 Task: Open Card Card0000000189 in Board Board0000000048 in Workspace WS0000000016 in Trello. Add Member mailaustralia7@gmail.com to Card Card0000000189 in Board Board0000000048 in Workspace WS0000000016 in Trello. Add Purple Label titled Label0000000189 to Card Card0000000189 in Board Board0000000048 in Workspace WS0000000016 in Trello. Add Checklist CL0000000189 to Card Card0000000189 in Board Board0000000048 in Workspace WS0000000016 in Trello. Add Dates with Start Date as Aug 01 2023 and Due Date as Aug 31 2023 to Card Card0000000189 in Board Board0000000048 in Workspace WS0000000016 in Trello
Action: Mouse moved to (304, 162)
Screenshot: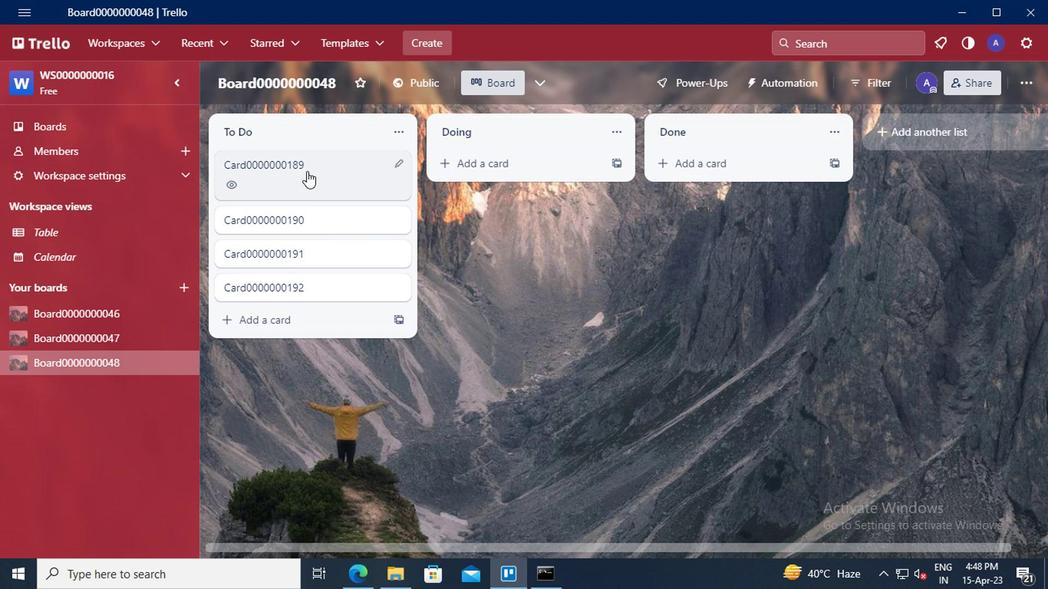 
Action: Mouse pressed left at (304, 162)
Screenshot: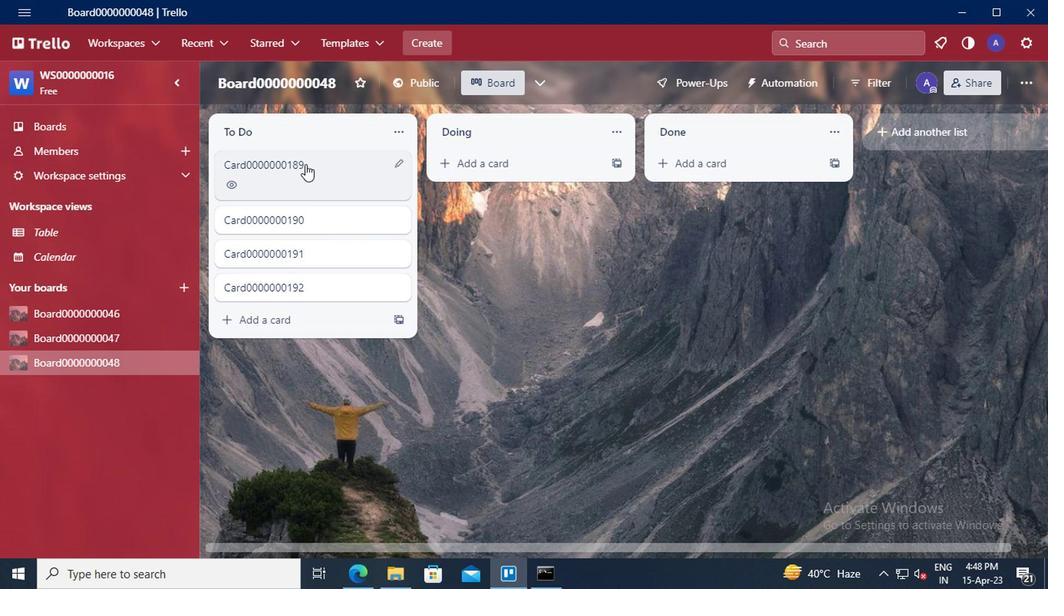 
Action: Mouse moved to (698, 144)
Screenshot: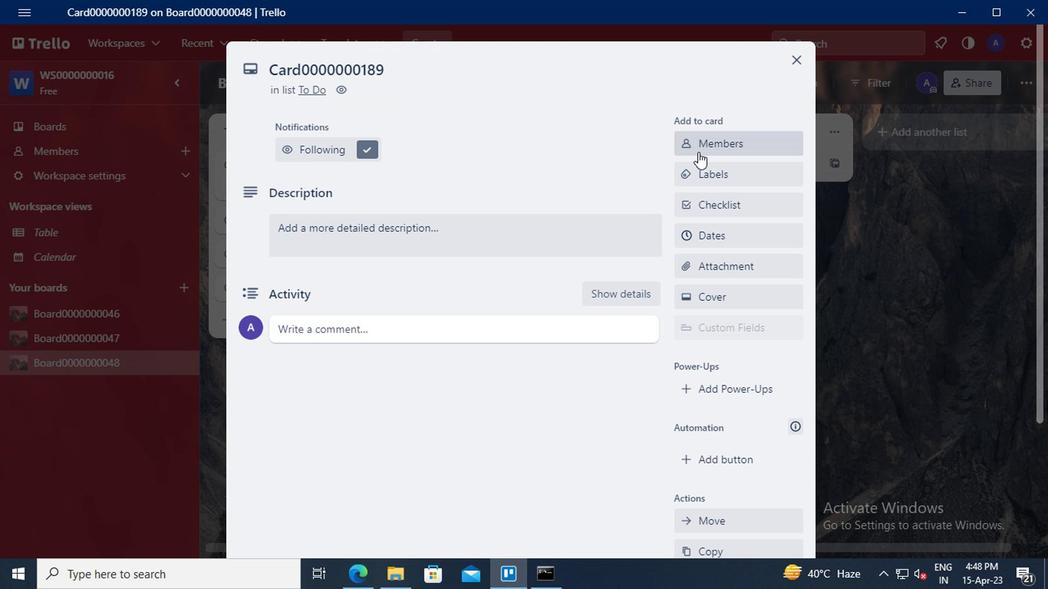 
Action: Mouse pressed left at (698, 144)
Screenshot: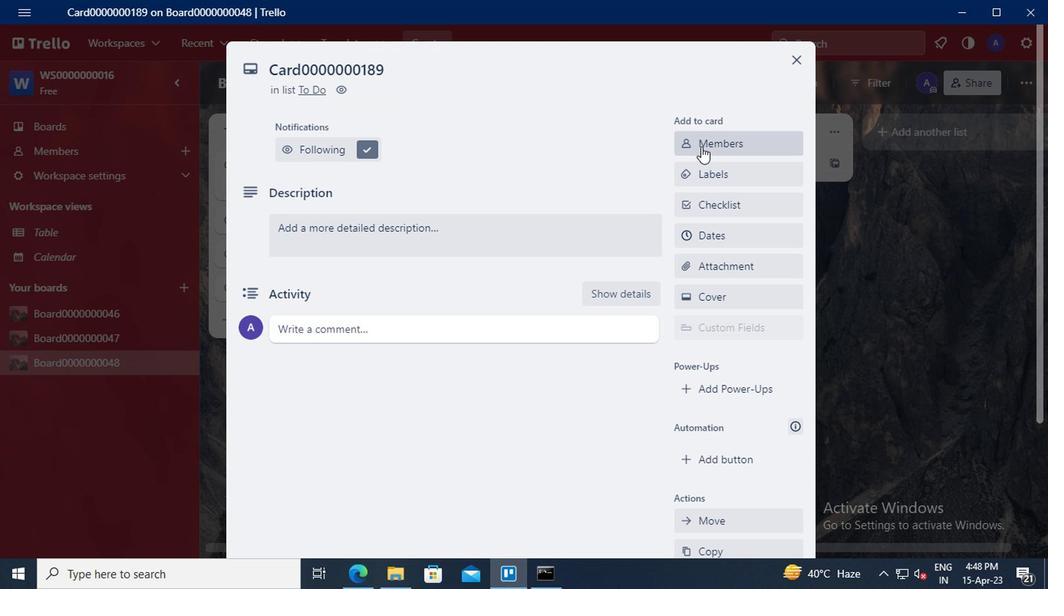 
Action: Mouse moved to (722, 214)
Screenshot: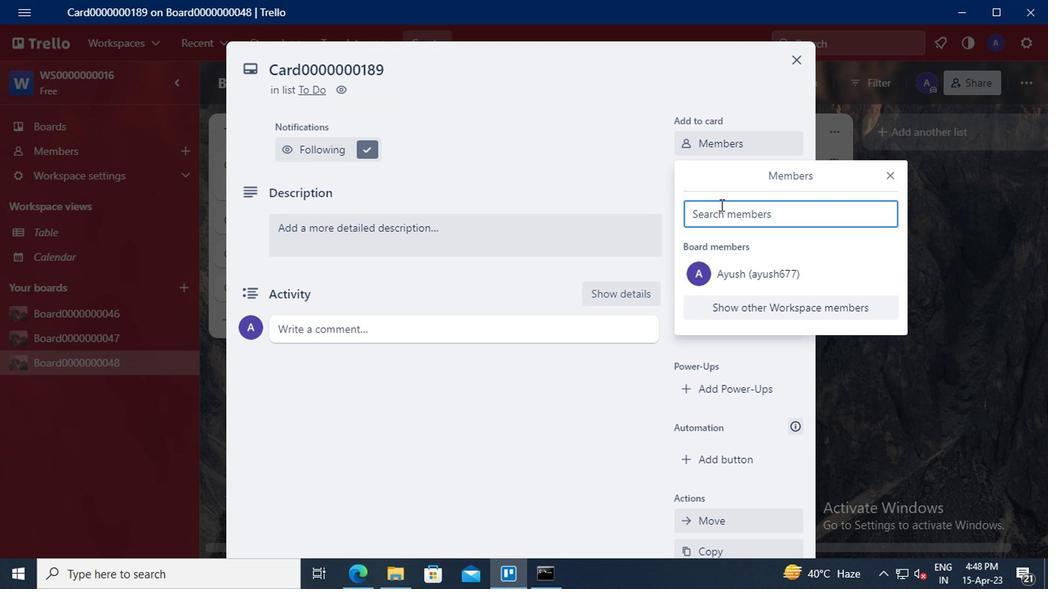 
Action: Mouse pressed left at (722, 214)
Screenshot: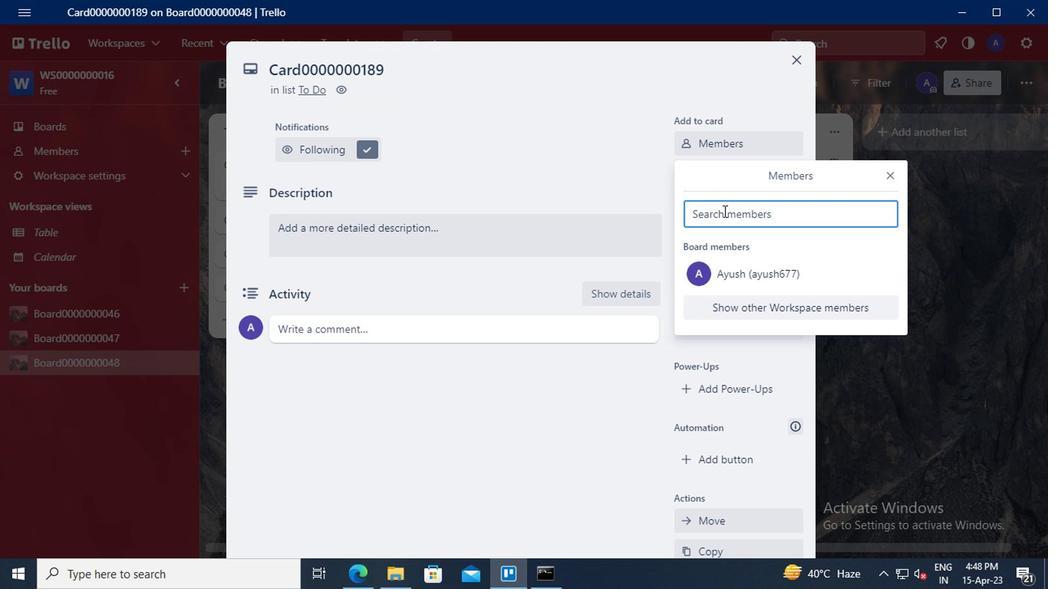 
Action: Key pressed <Key.shift_r>Australia
Screenshot: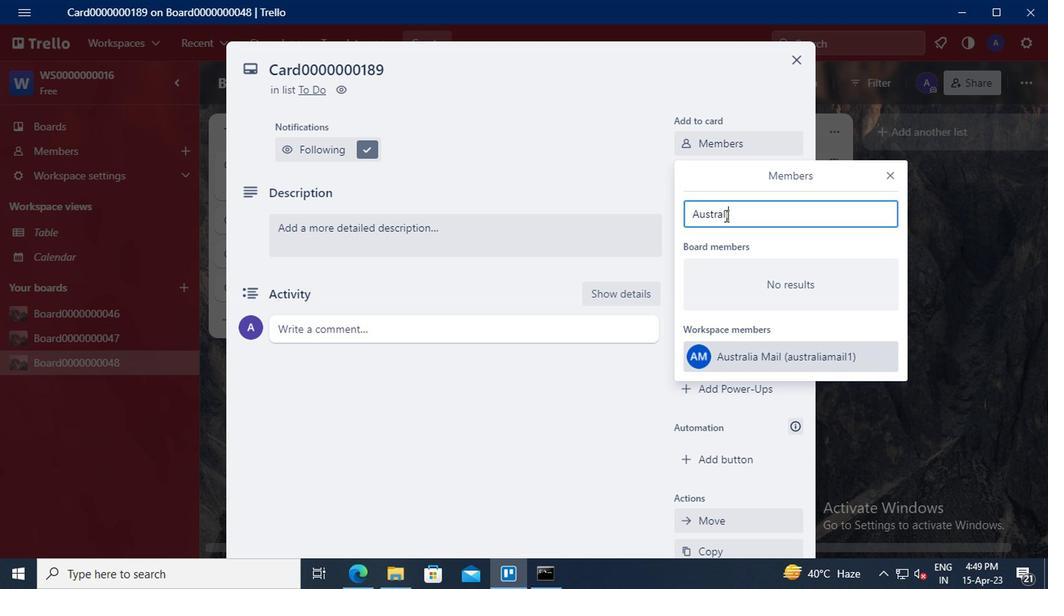
Action: Mouse moved to (736, 350)
Screenshot: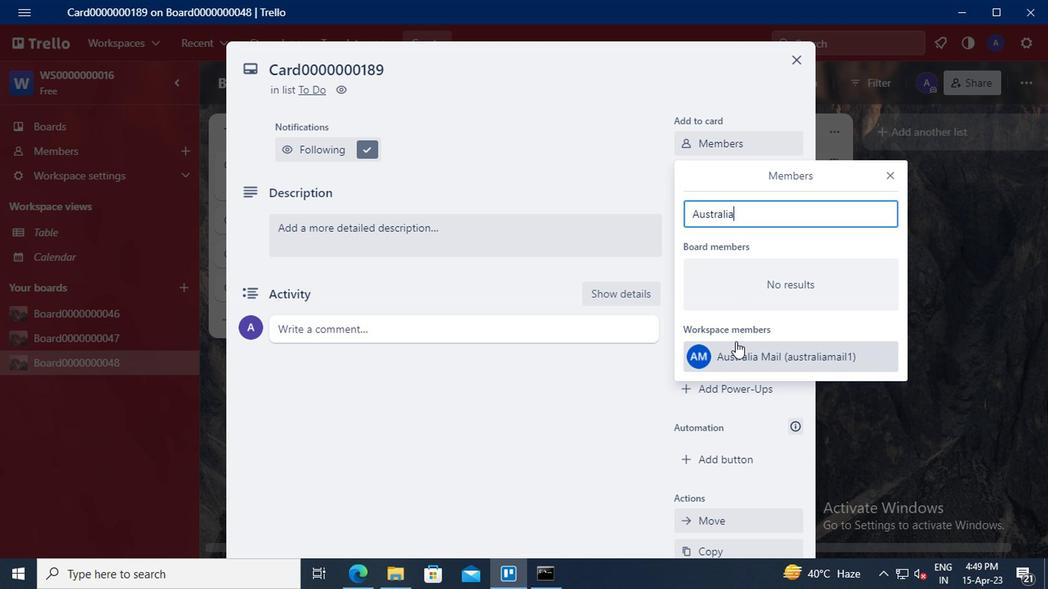 
Action: Mouse pressed left at (736, 350)
Screenshot: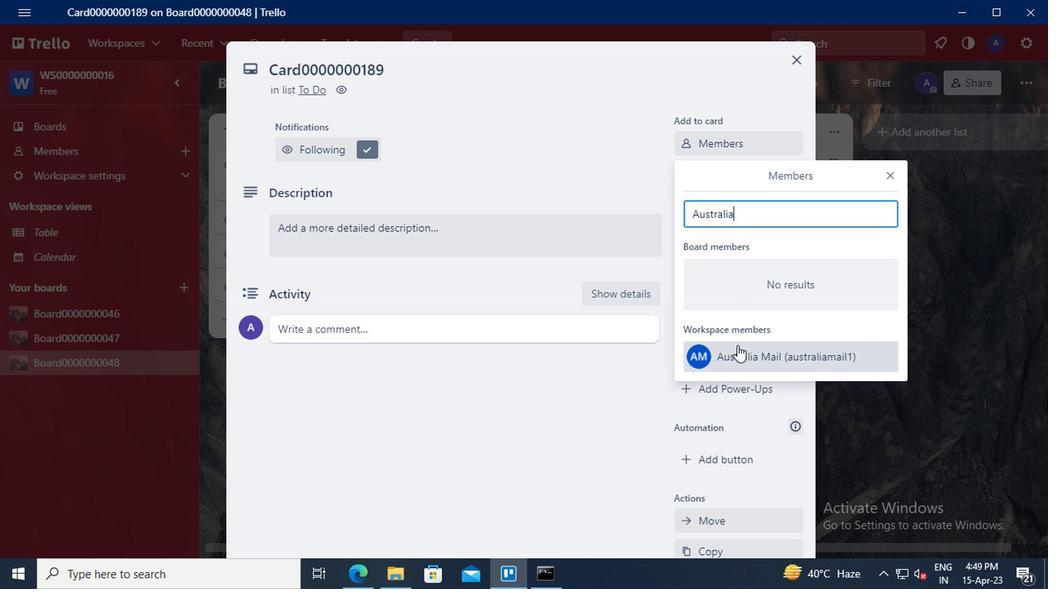
Action: Mouse moved to (886, 171)
Screenshot: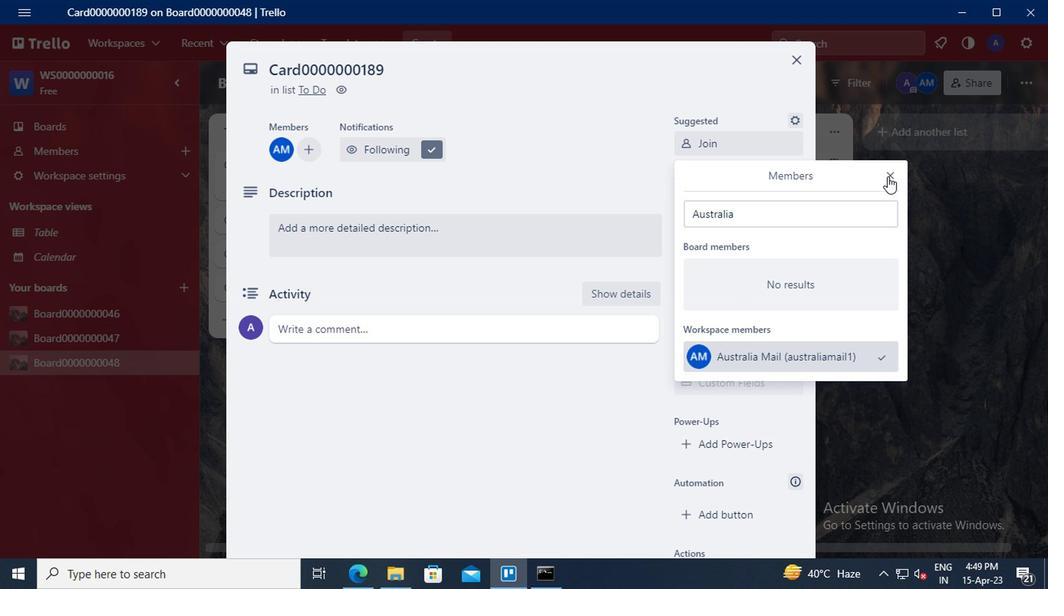 
Action: Mouse pressed left at (886, 171)
Screenshot: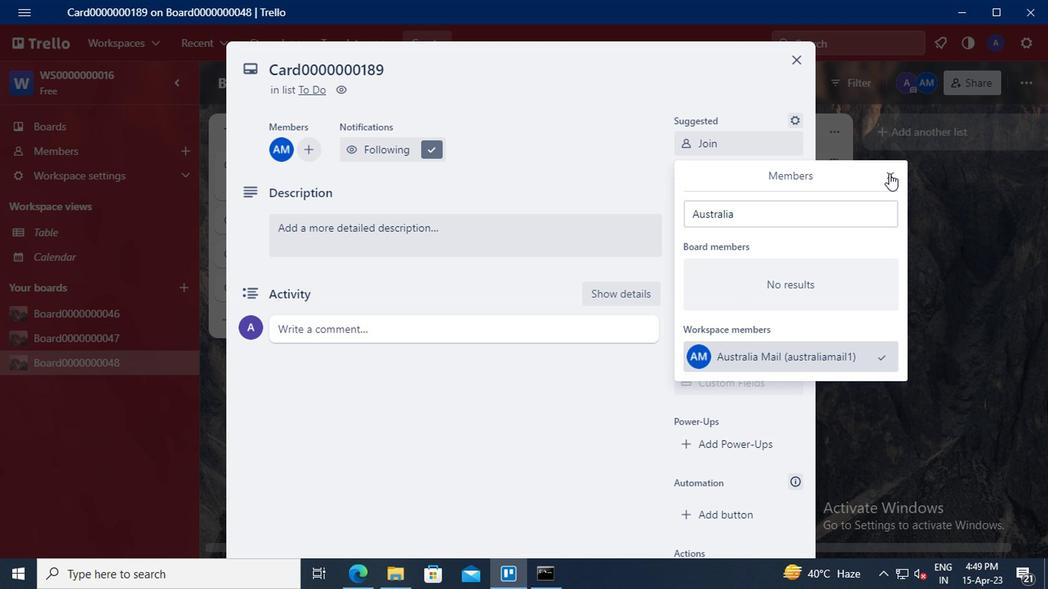 
Action: Mouse moved to (724, 222)
Screenshot: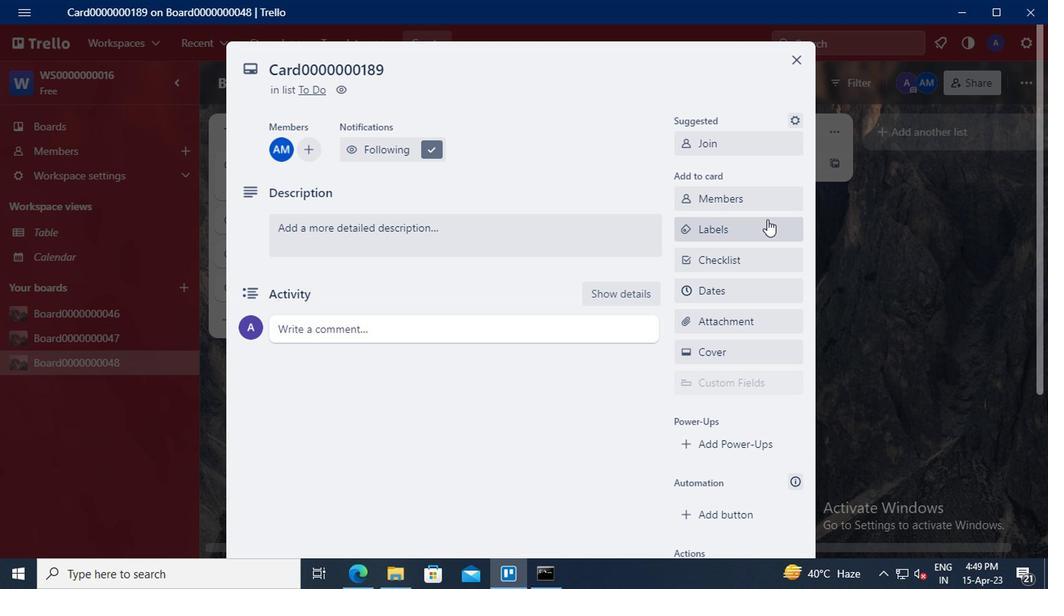 
Action: Mouse pressed left at (724, 222)
Screenshot: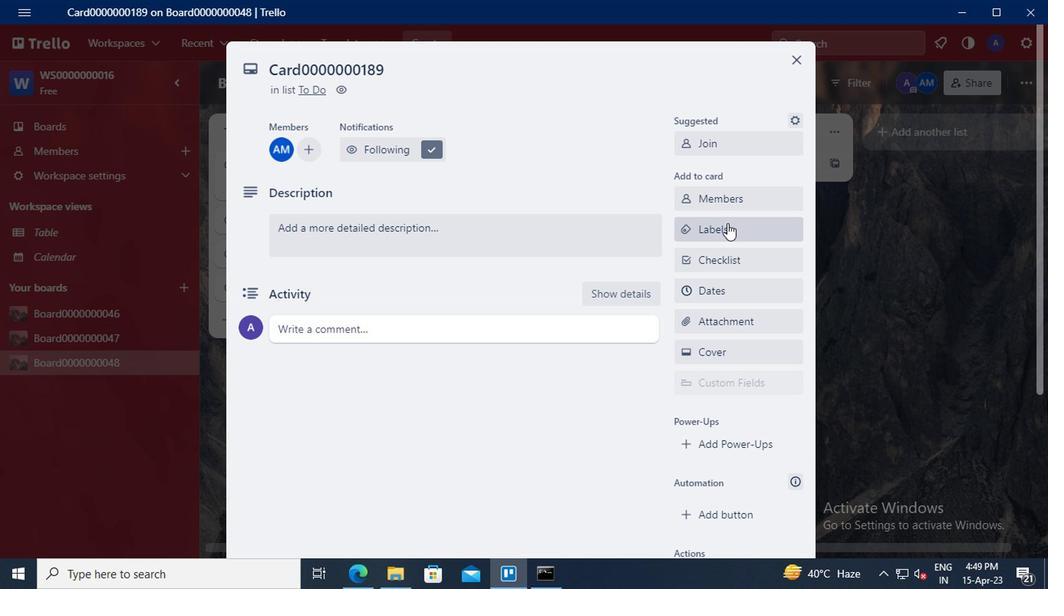 
Action: Mouse moved to (775, 348)
Screenshot: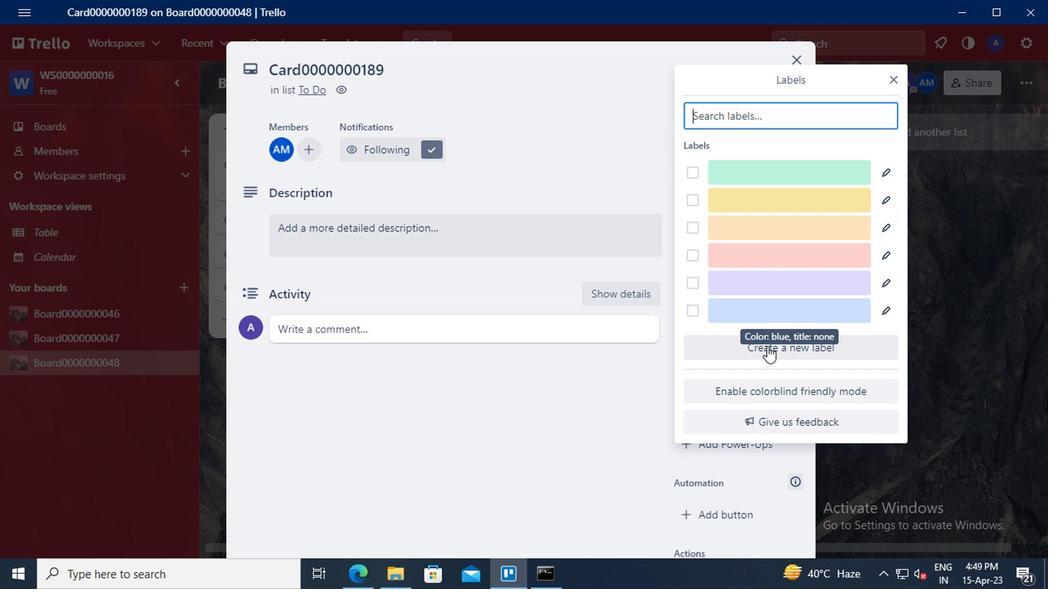 
Action: Mouse pressed left at (775, 348)
Screenshot: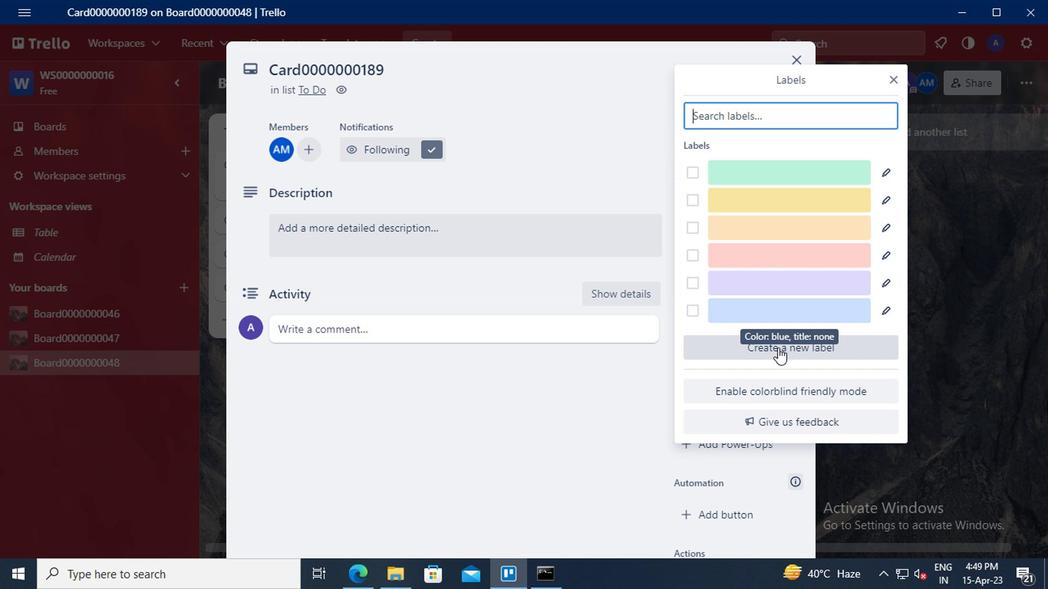 
Action: Mouse moved to (757, 220)
Screenshot: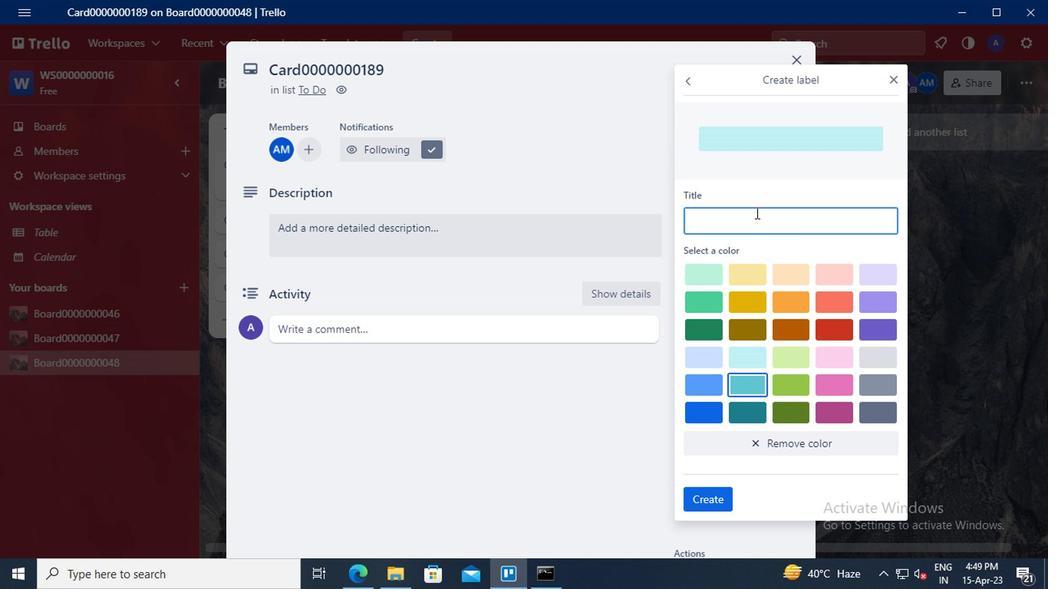 
Action: Mouse pressed left at (757, 220)
Screenshot: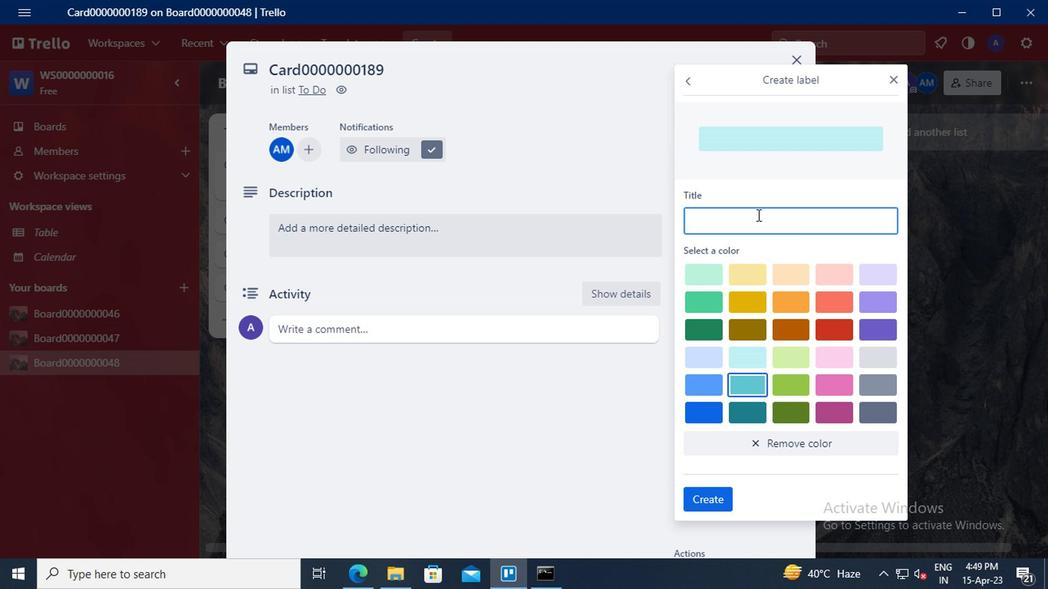 
Action: Key pressed <Key.shift>LABEL0000000189
Screenshot: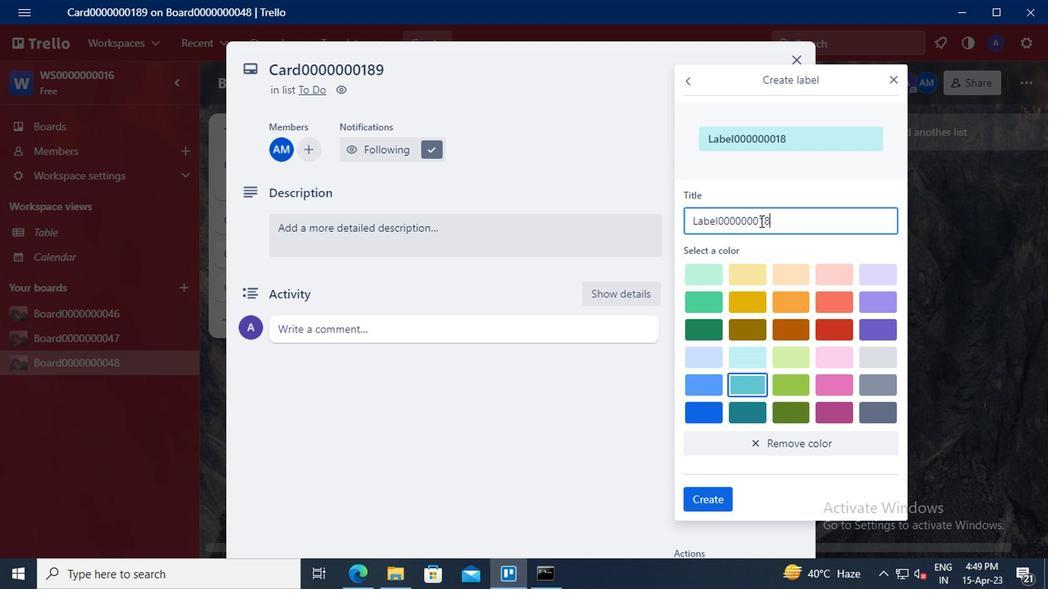 
Action: Mouse moved to (877, 310)
Screenshot: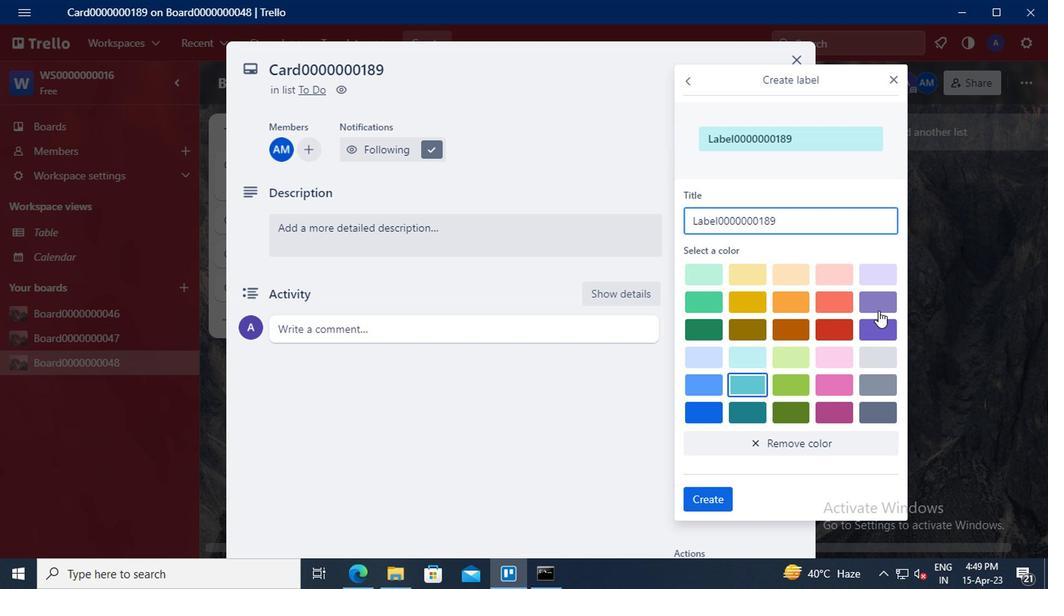 
Action: Mouse pressed left at (877, 310)
Screenshot: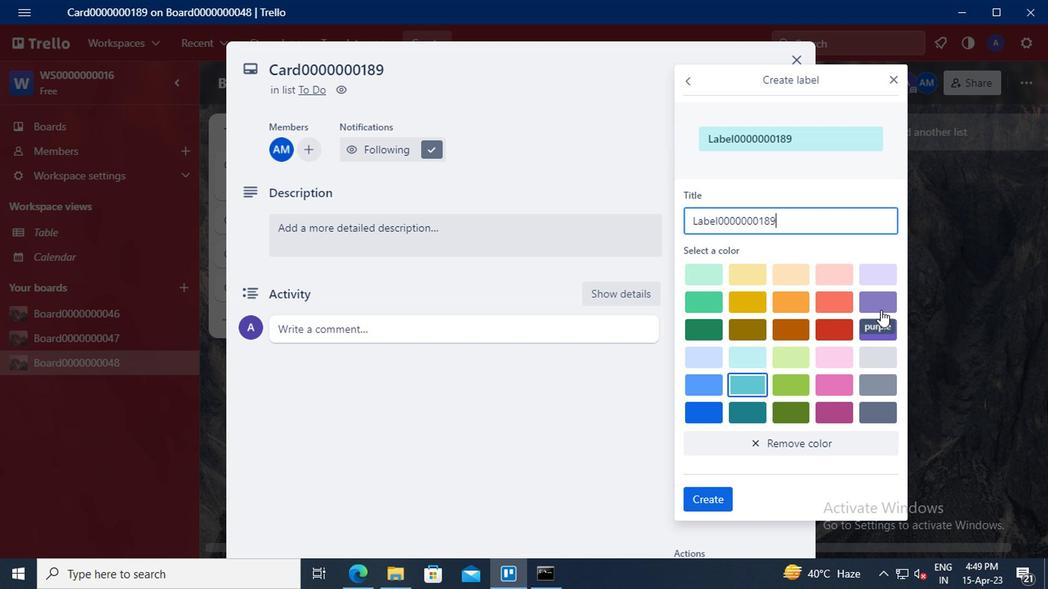 
Action: Mouse moved to (725, 498)
Screenshot: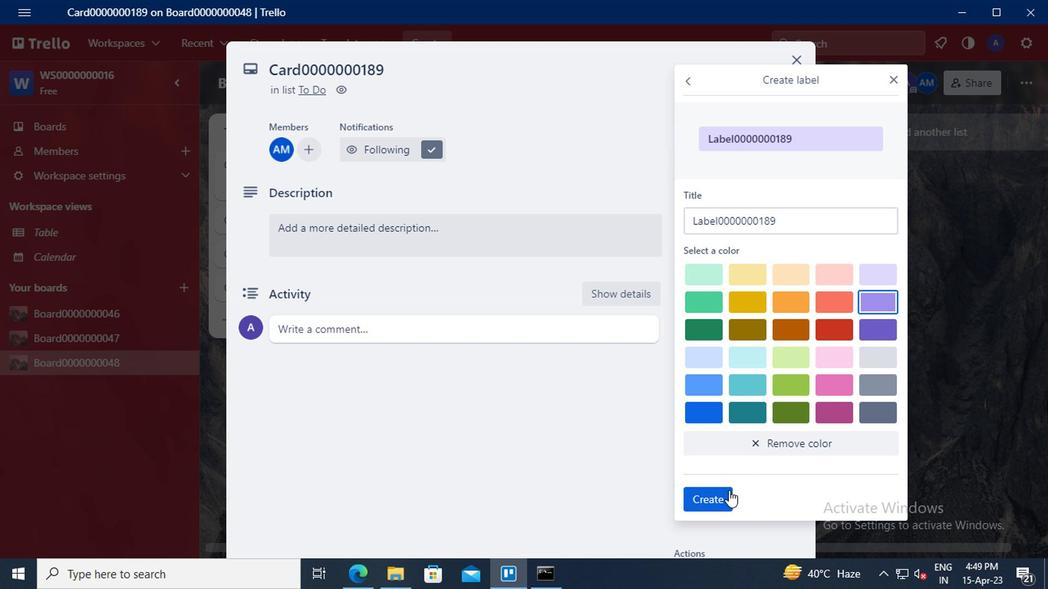 
Action: Mouse pressed left at (725, 498)
Screenshot: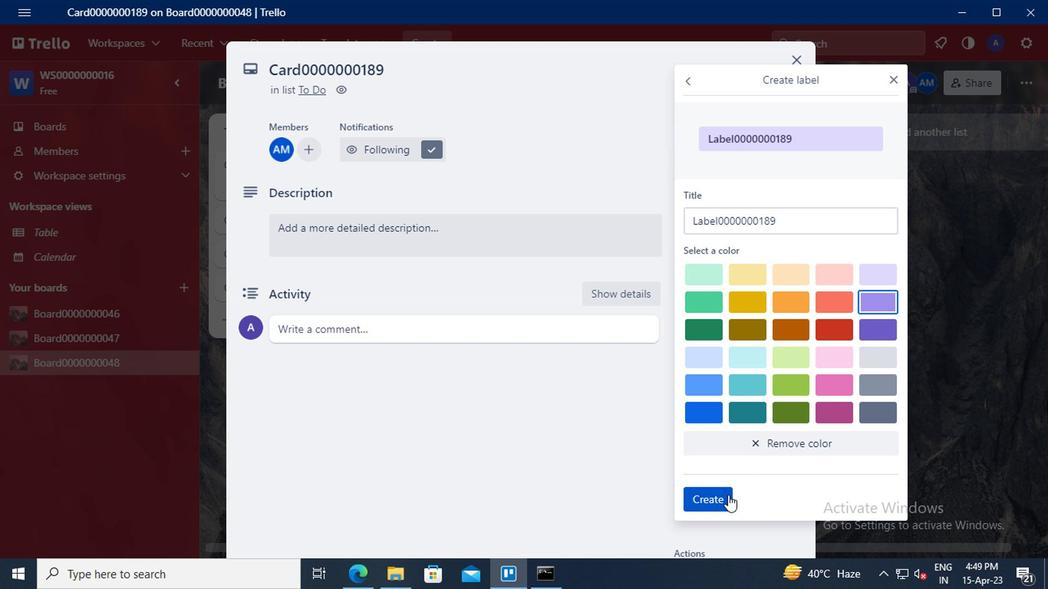 
Action: Mouse moved to (891, 75)
Screenshot: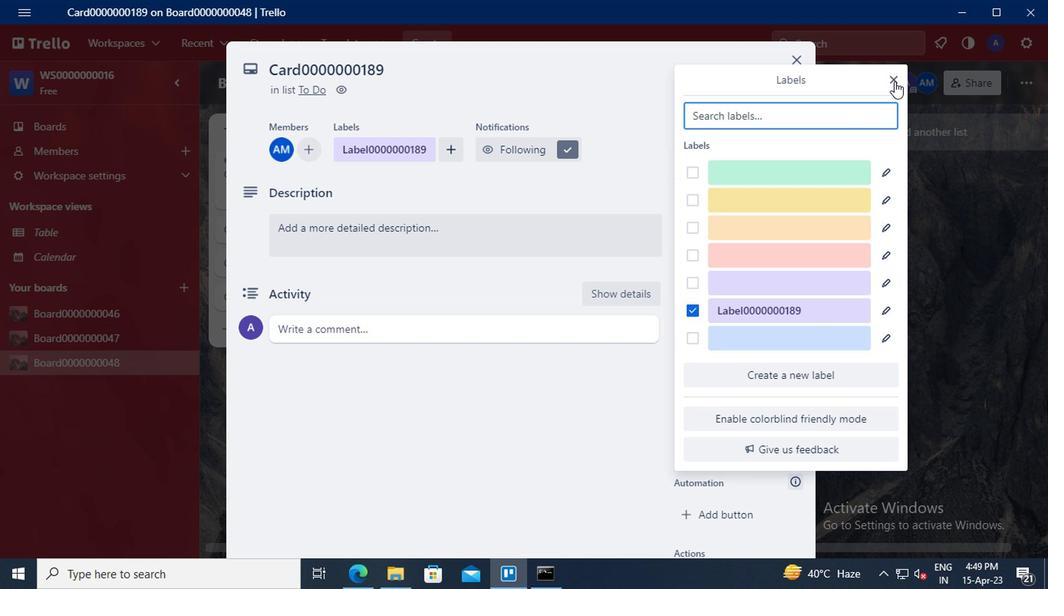 
Action: Mouse pressed left at (891, 75)
Screenshot: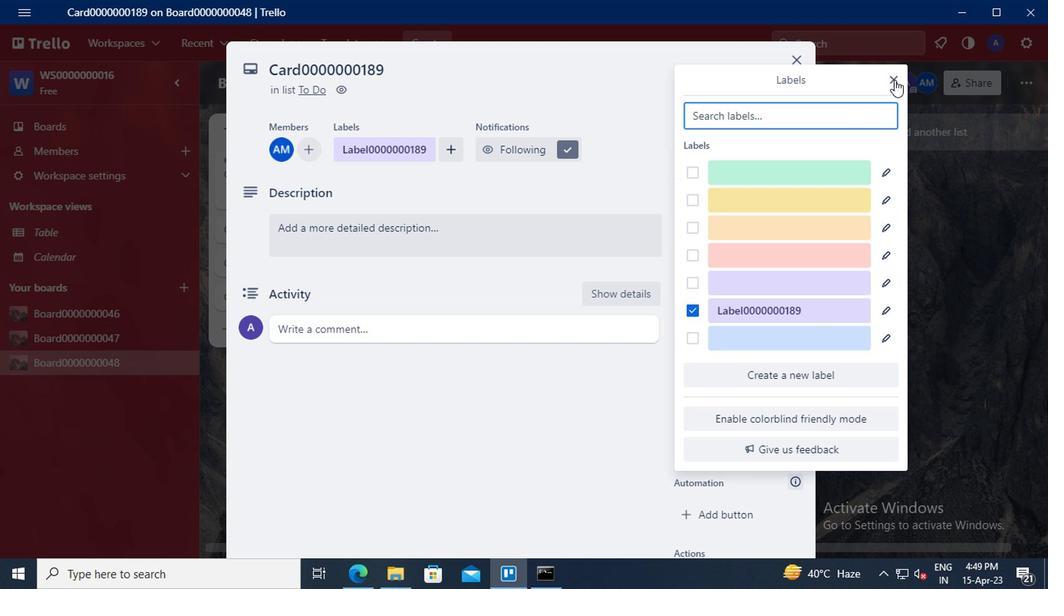 
Action: Mouse moved to (754, 258)
Screenshot: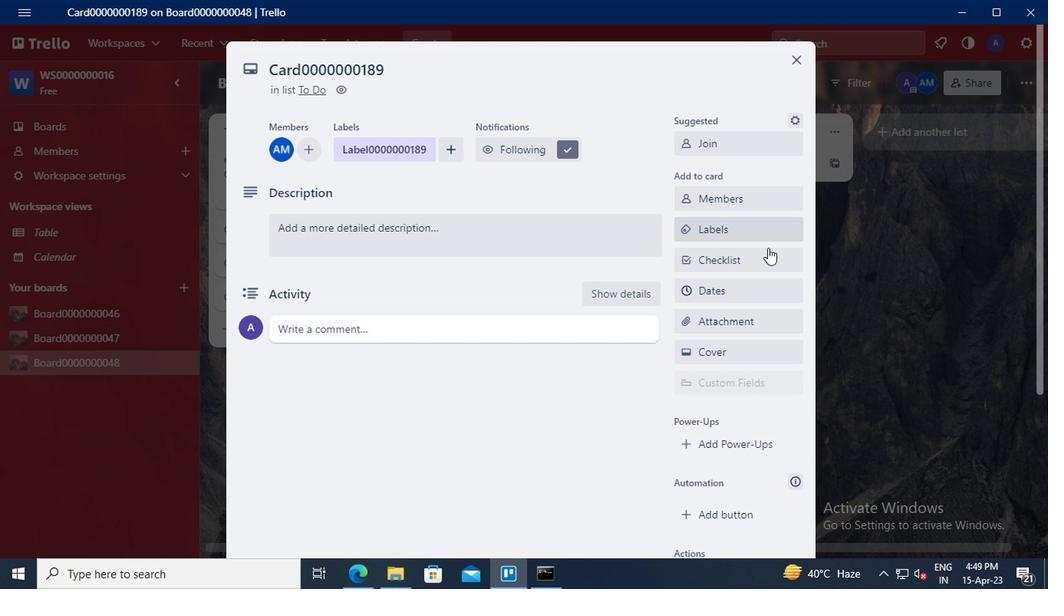 
Action: Mouse pressed left at (754, 258)
Screenshot: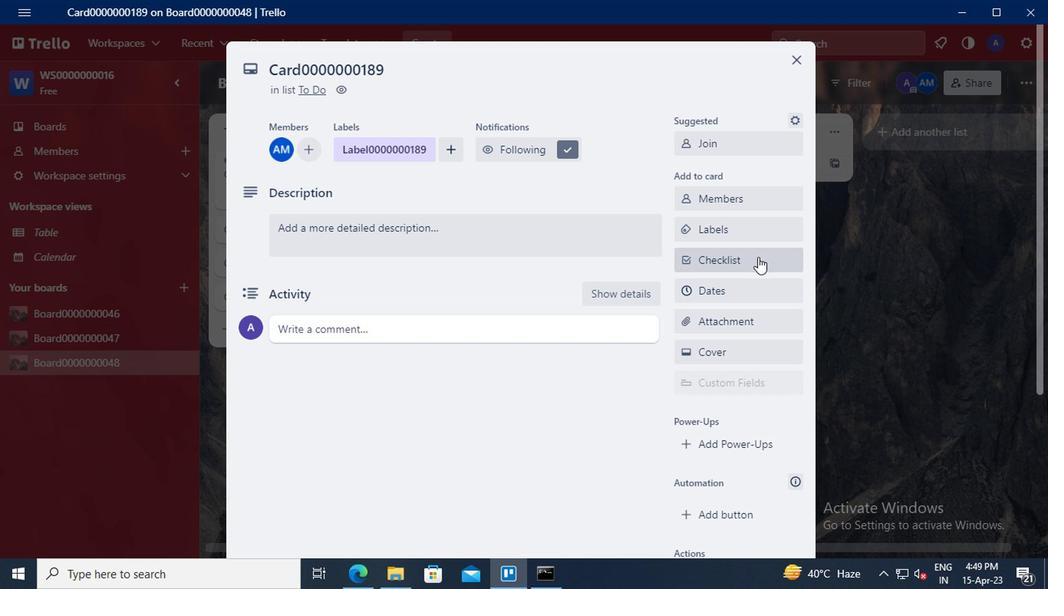 
Action: Key pressed <Key.delete><Key.shift>CL0000000189
Screenshot: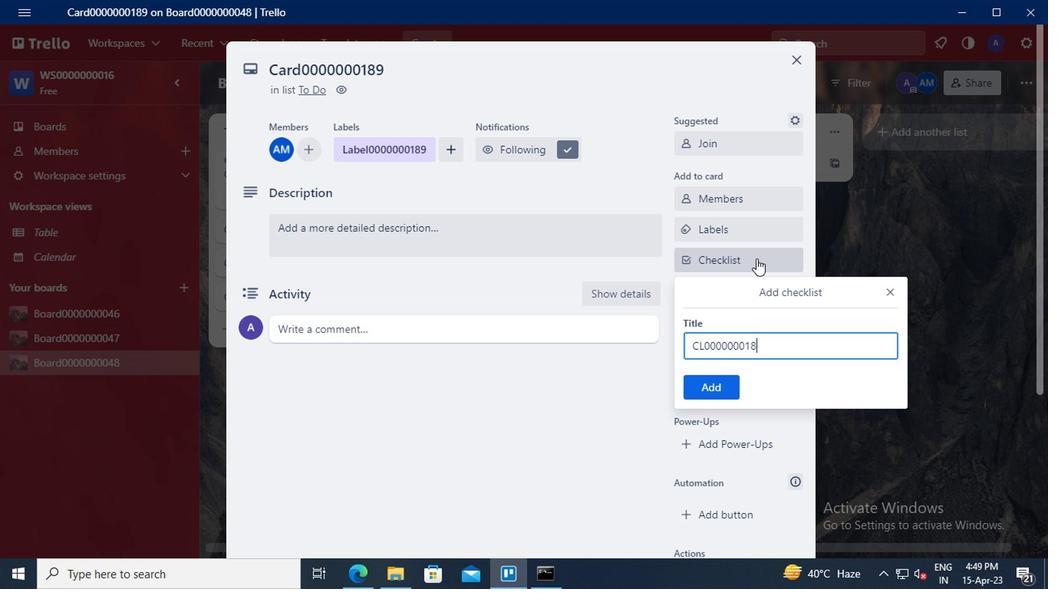 
Action: Mouse moved to (718, 386)
Screenshot: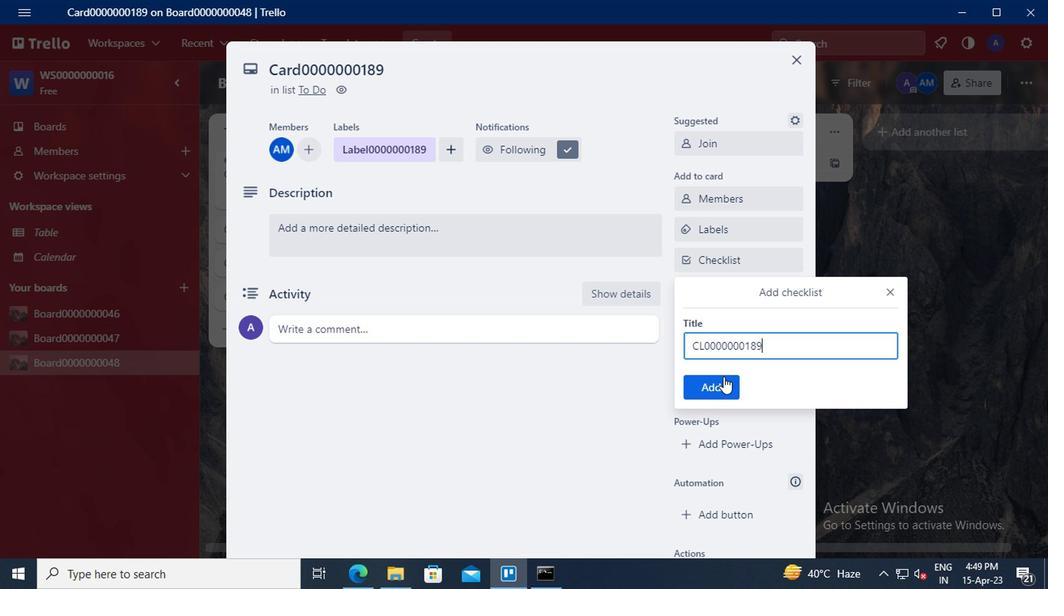 
Action: Mouse pressed left at (718, 386)
Screenshot: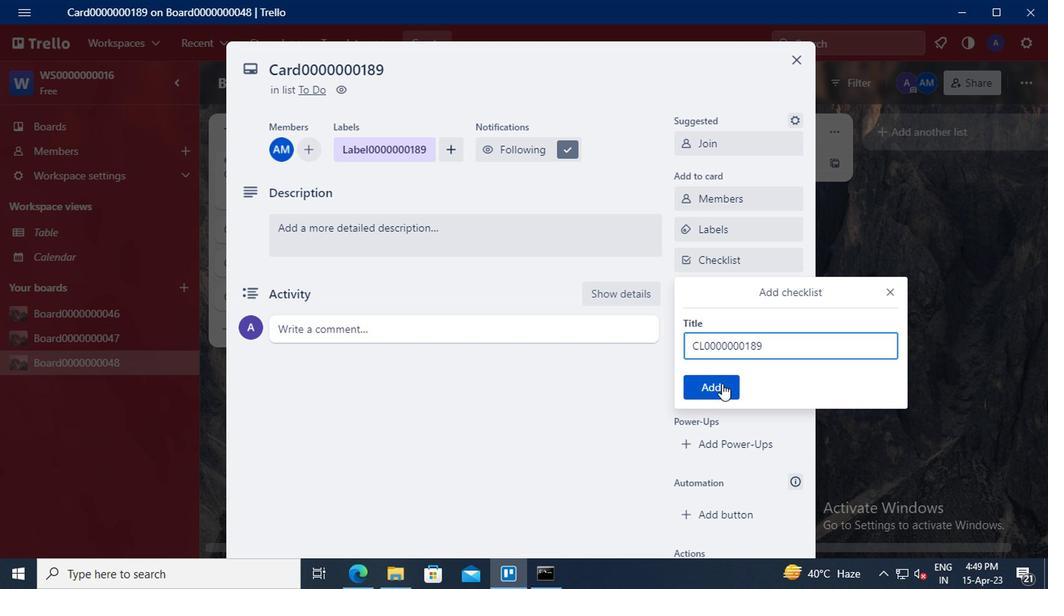 
Action: Mouse moved to (720, 291)
Screenshot: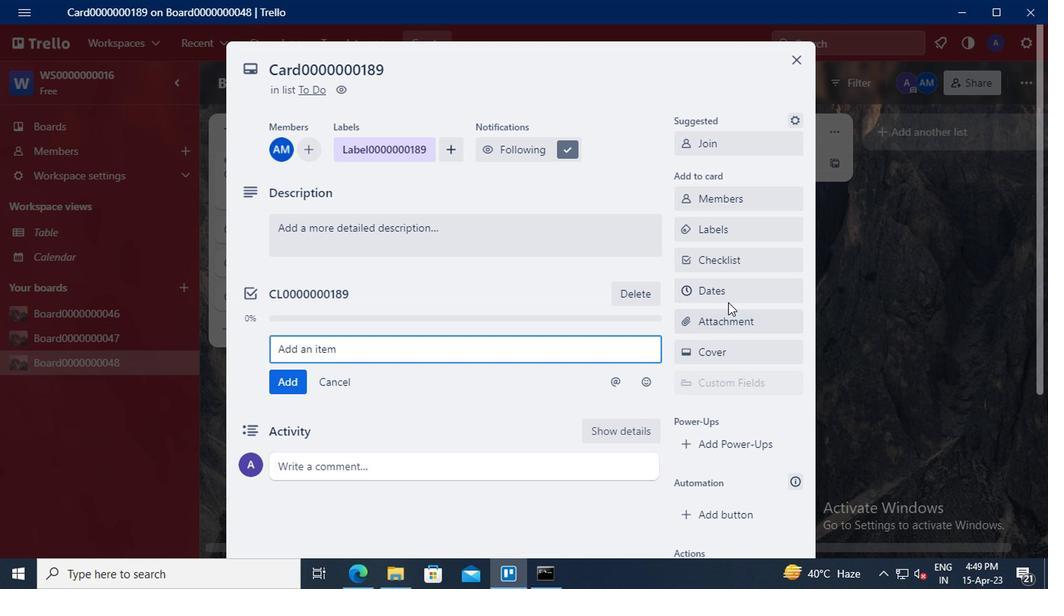 
Action: Mouse pressed left at (720, 291)
Screenshot: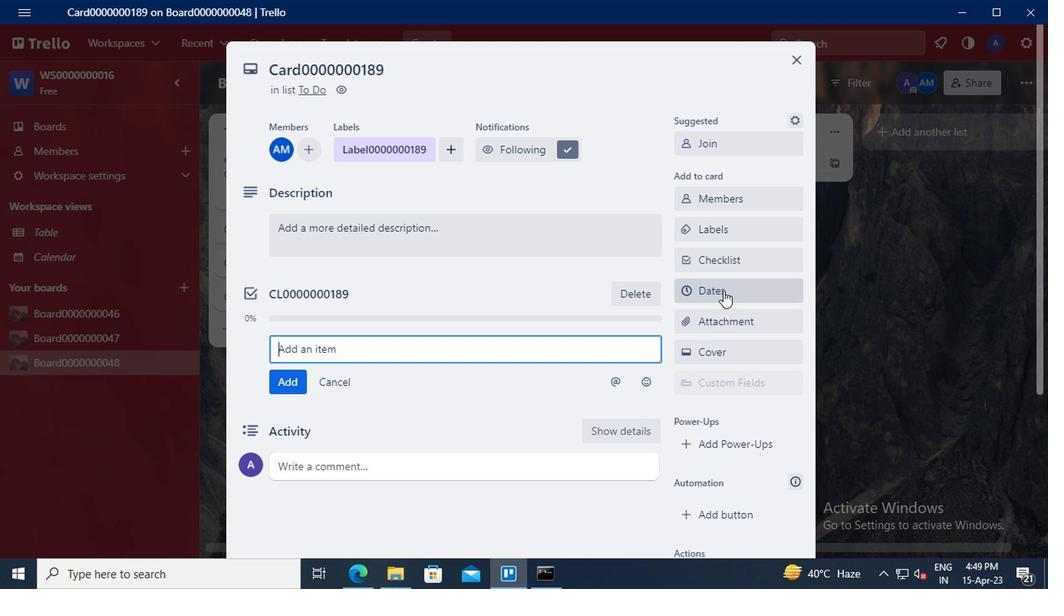 
Action: Mouse moved to (690, 357)
Screenshot: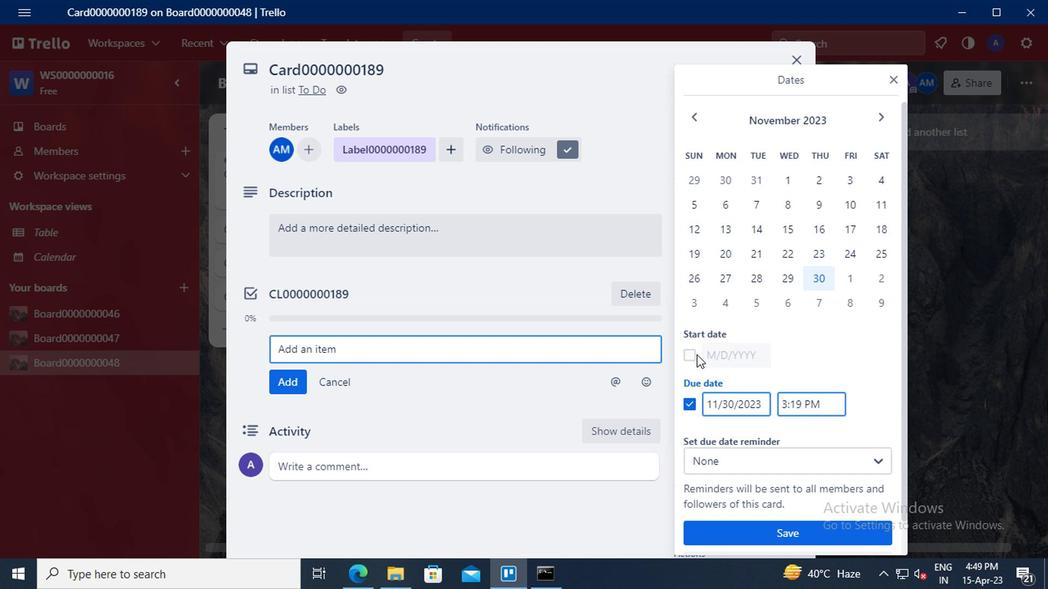 
Action: Mouse pressed left at (690, 357)
Screenshot: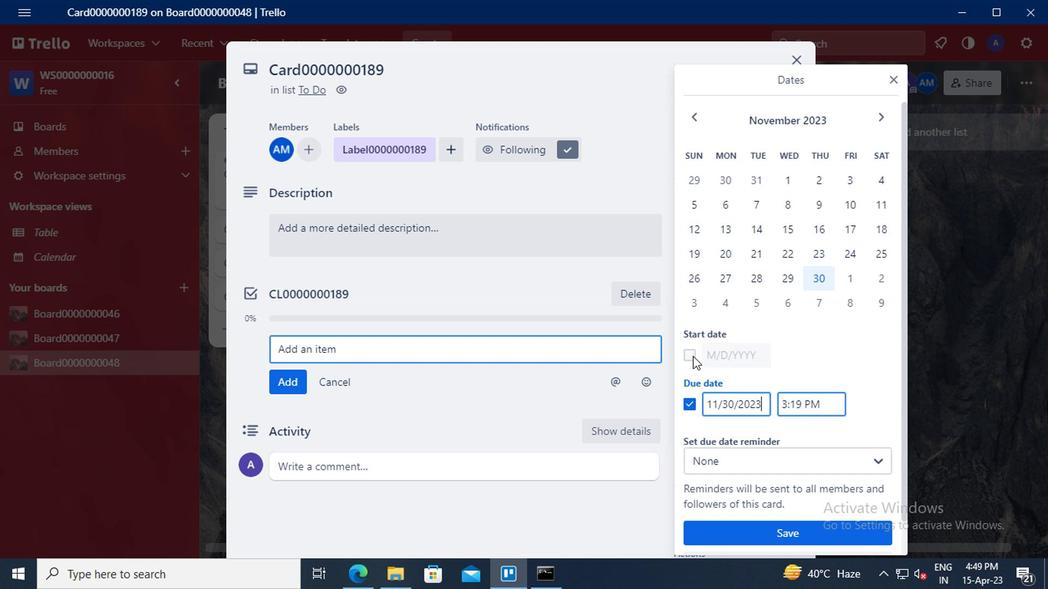 
Action: Mouse moved to (729, 357)
Screenshot: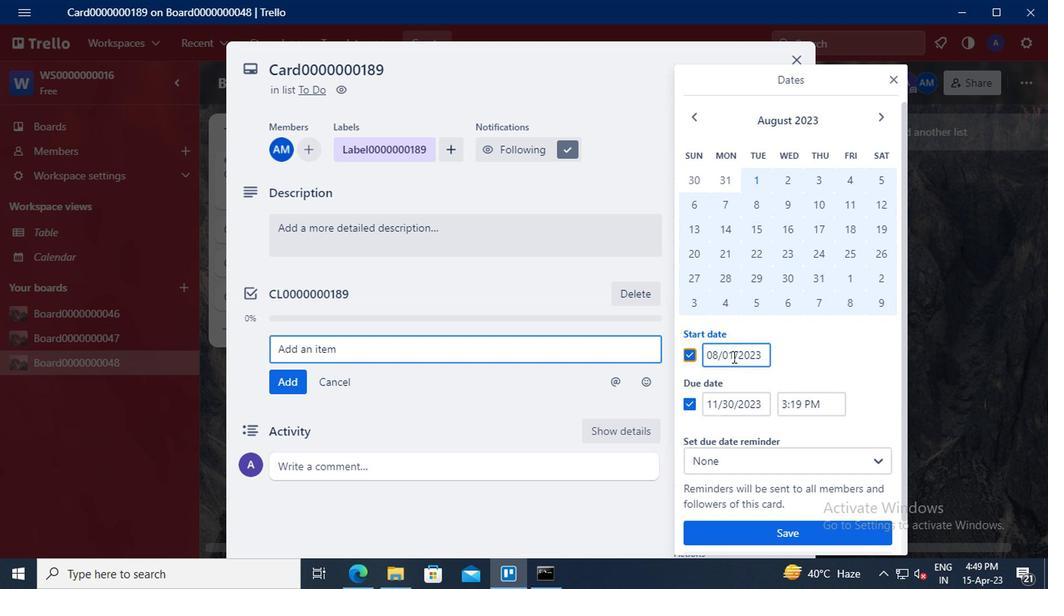 
Action: Mouse pressed left at (729, 357)
Screenshot: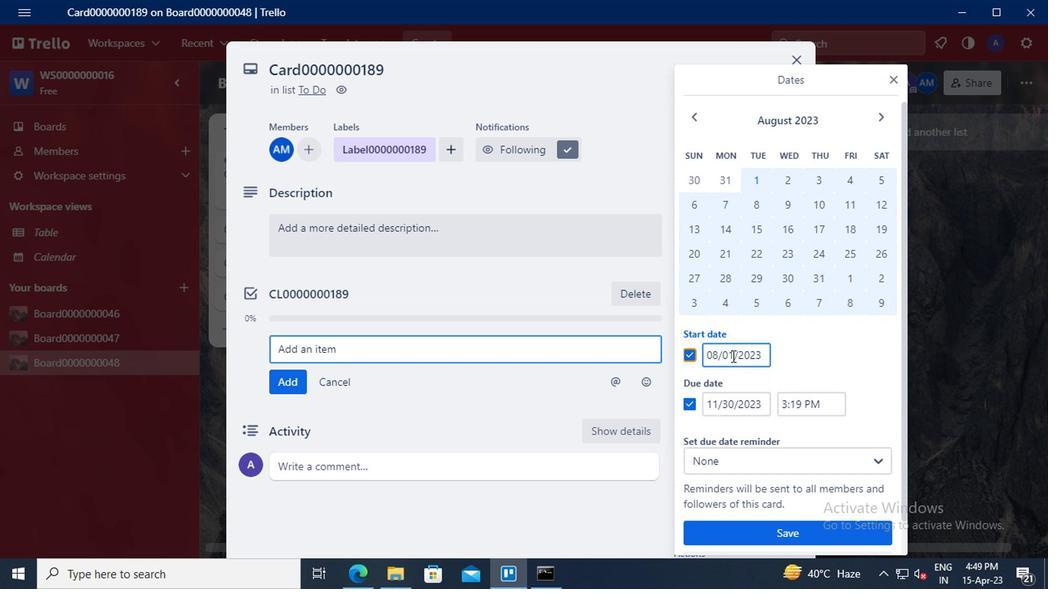 
Action: Mouse moved to (714, 315)
Screenshot: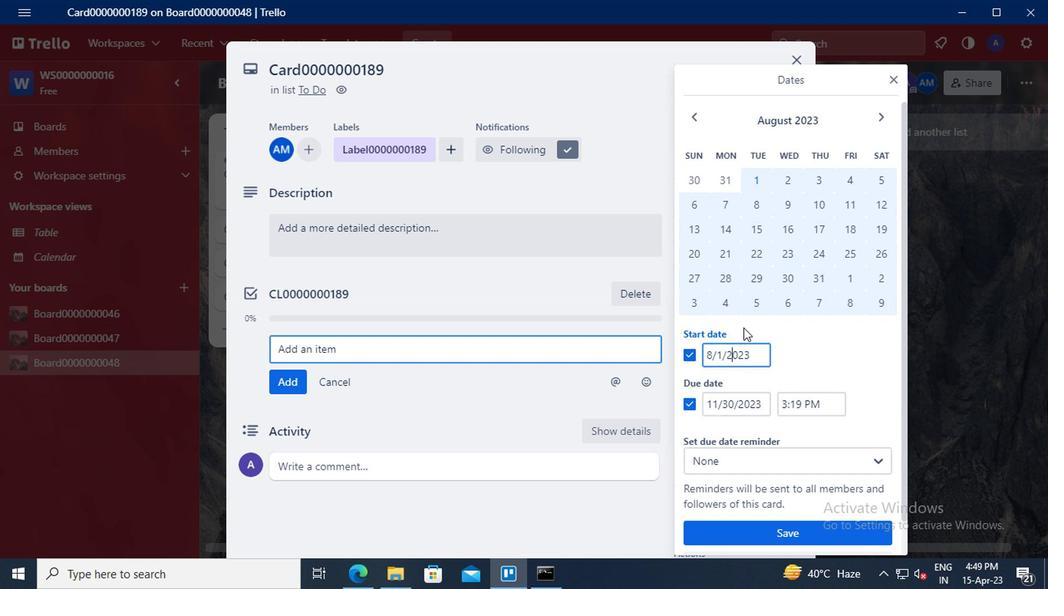 
Action: Key pressed <Key.left><Key.left><Key.backspace>1<Key.left><Key.left><Key.backspace>8
Screenshot: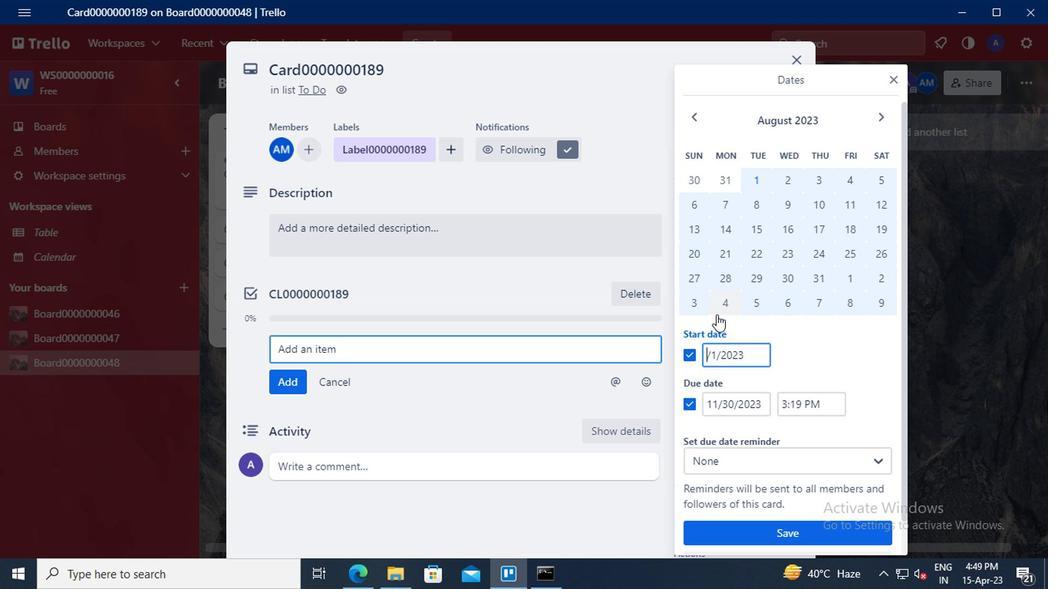 
Action: Mouse moved to (728, 400)
Screenshot: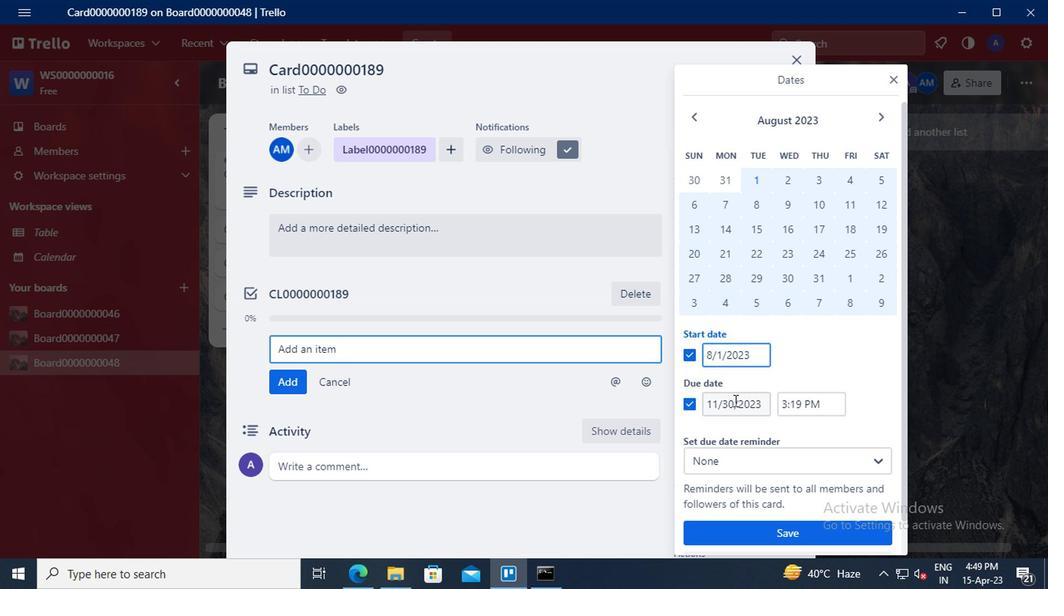 
Action: Mouse pressed left at (728, 400)
Screenshot: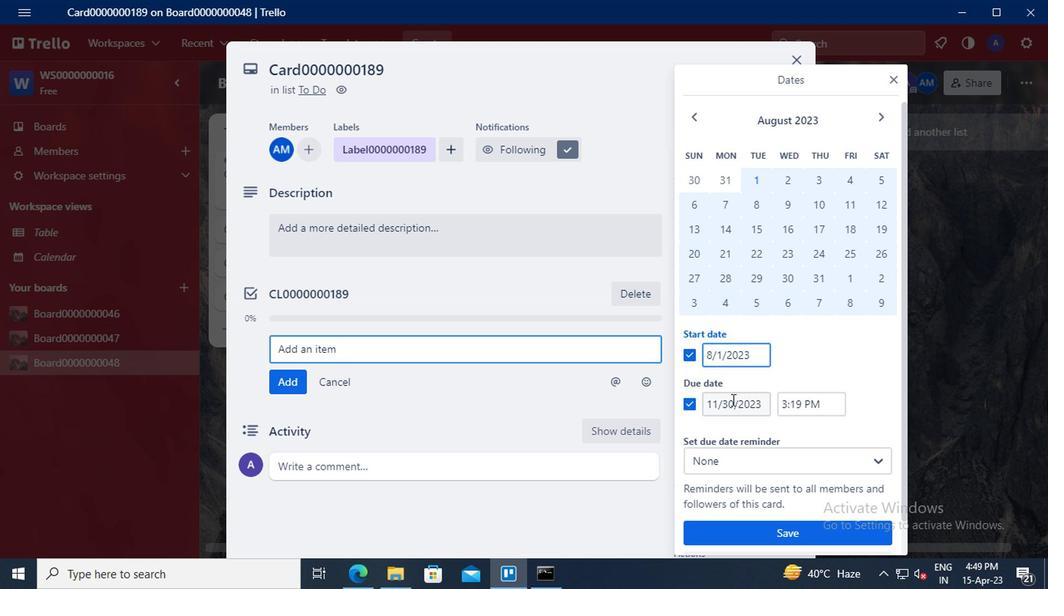 
Action: Mouse moved to (732, 388)
Screenshot: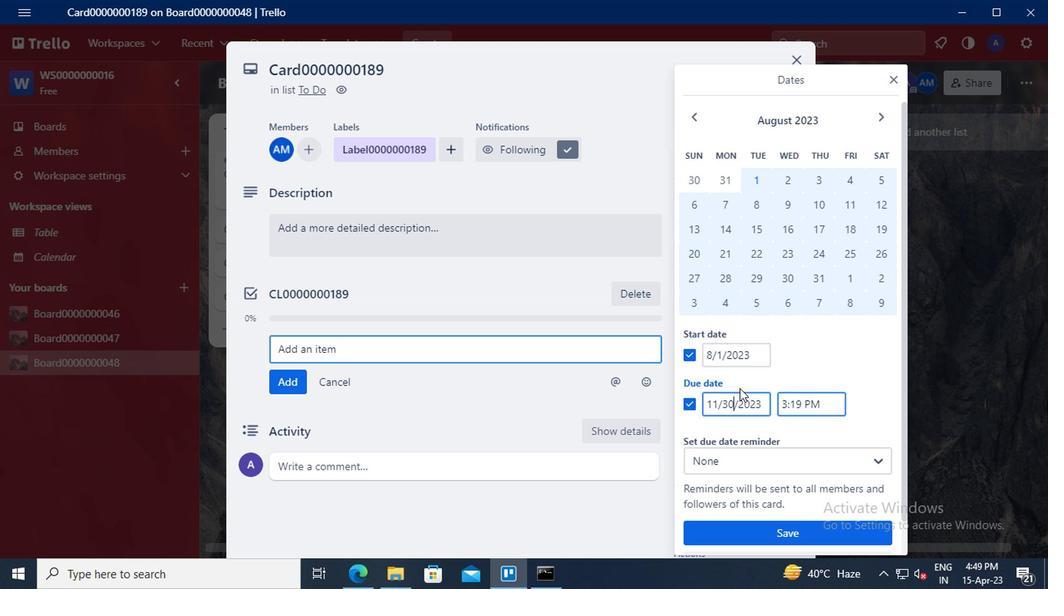 
Action: Key pressed <Key.backspace><Key.backspace>31<Key.left><Key.left><Key.left><Key.backspace><Key.backspace>8
Screenshot: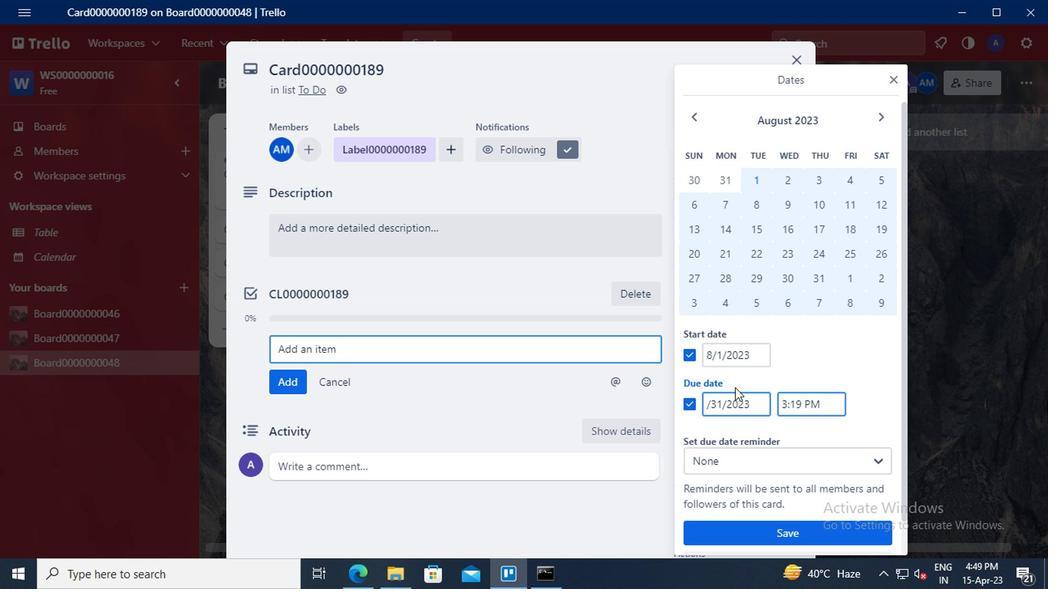 
Action: Mouse moved to (753, 537)
Screenshot: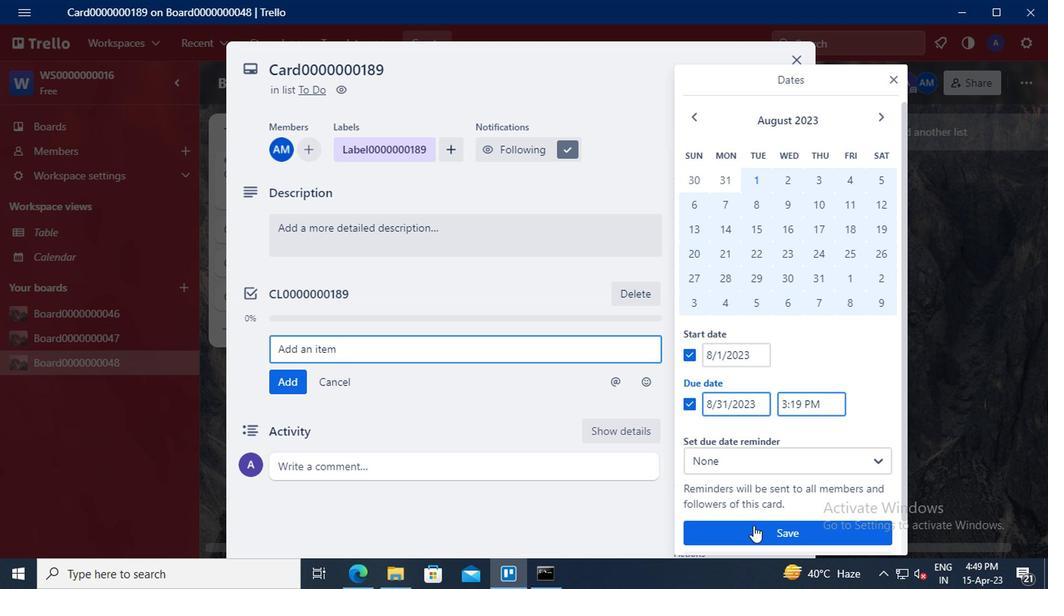 
Action: Mouse pressed left at (753, 537)
Screenshot: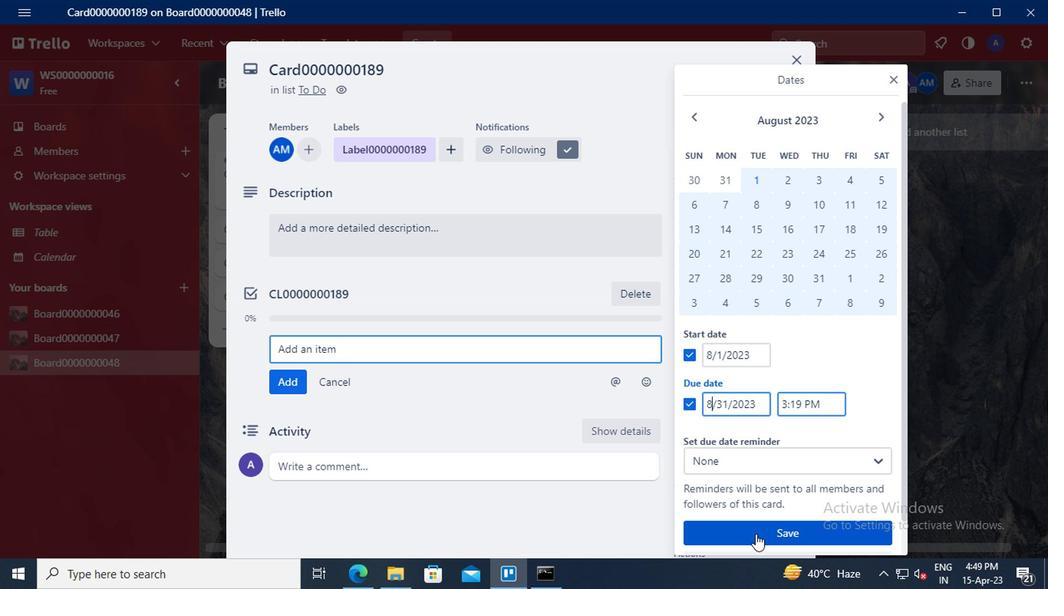 
